 Task: Create a sub task Release to Production / Go Live for the task  Create a new chatbot for customer support in the project AgileCon , assign it to team member softage.3@softage.net and update the status of the sub task to  Off Track , set the priority of the sub task to High
Action: Mouse moved to (65, 296)
Screenshot: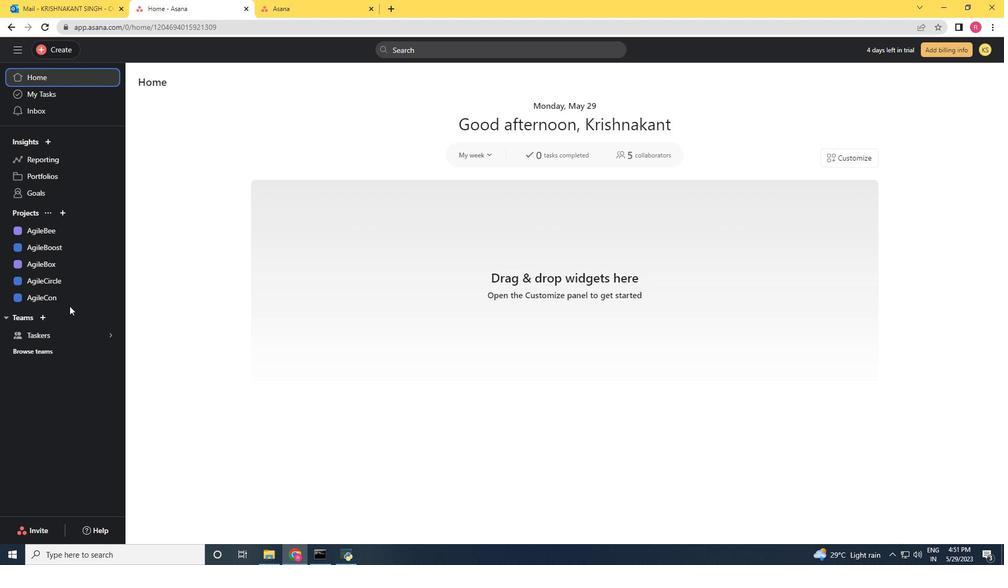 
Action: Mouse pressed left at (65, 296)
Screenshot: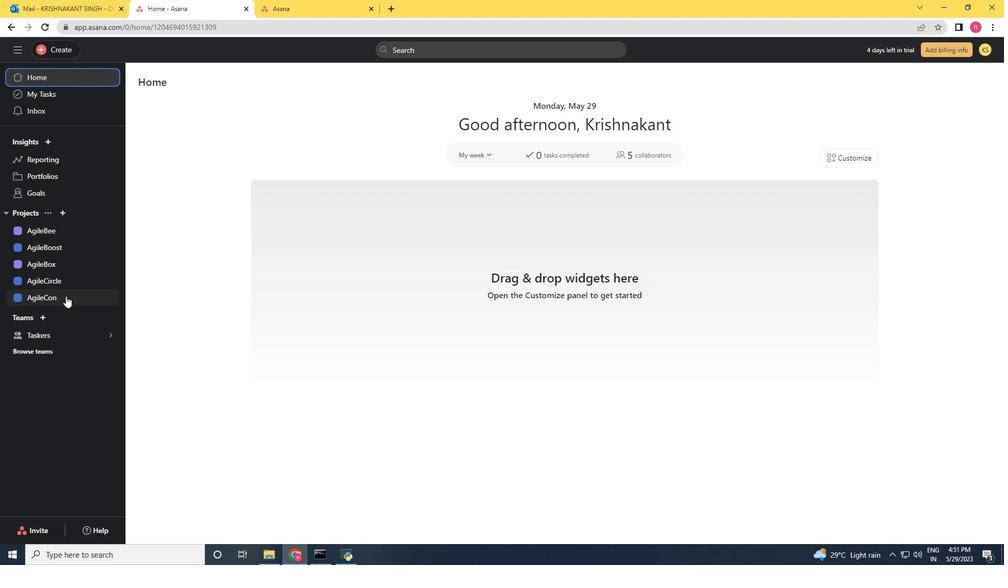 
Action: Mouse moved to (309, 347)
Screenshot: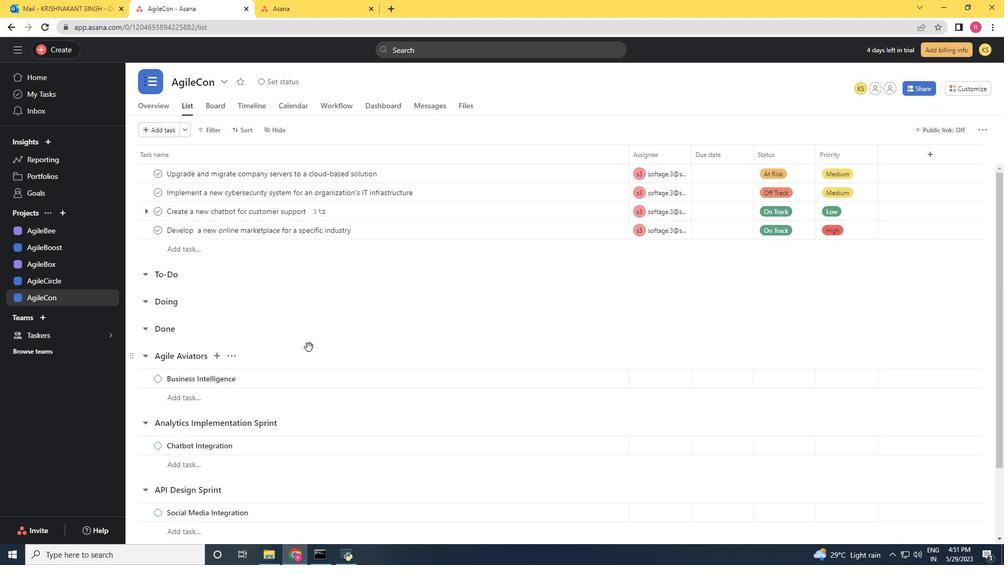 
Action: Mouse scrolled (309, 347) with delta (0, 0)
Screenshot: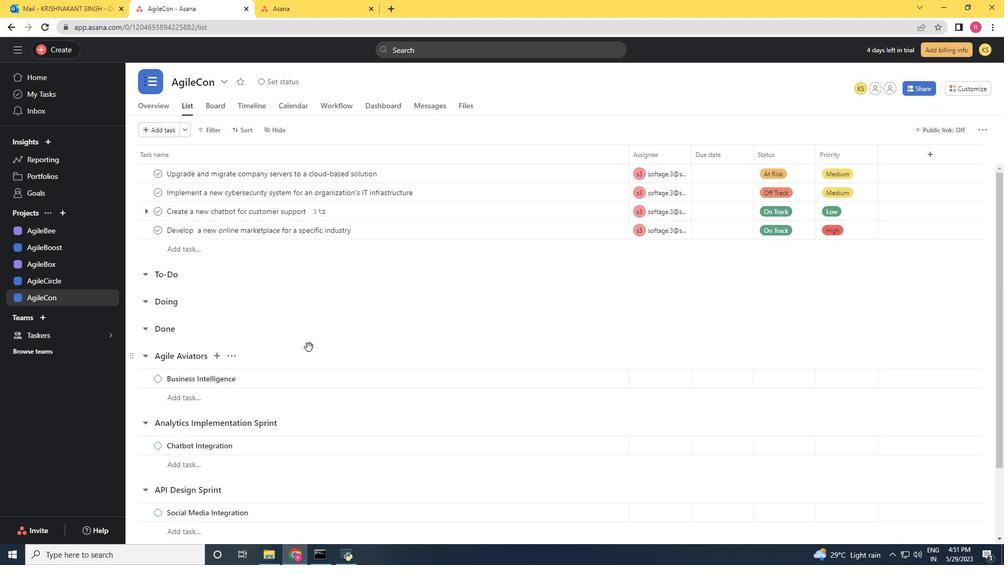 
Action: Mouse scrolled (309, 347) with delta (0, 0)
Screenshot: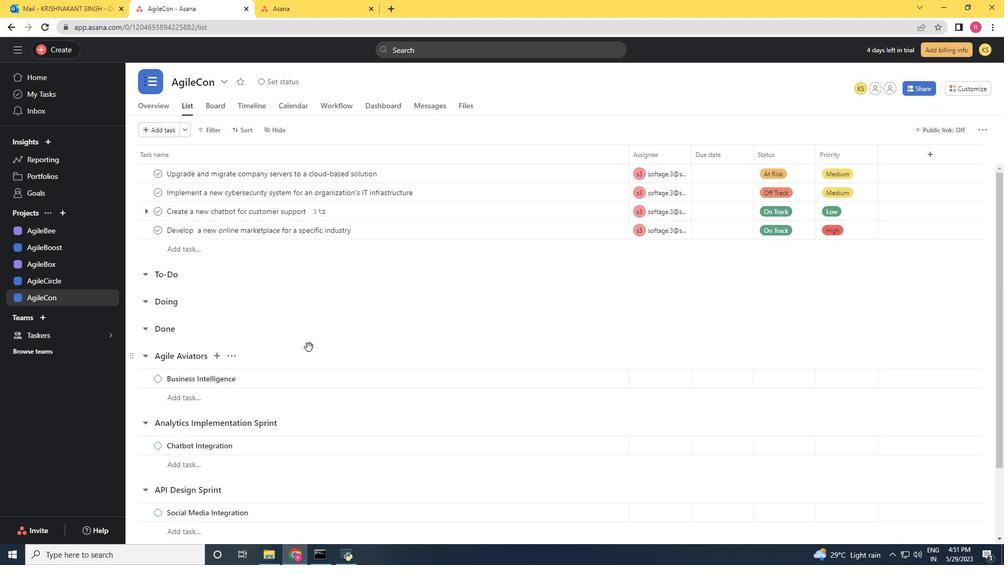 
Action: Mouse scrolled (309, 347) with delta (0, 0)
Screenshot: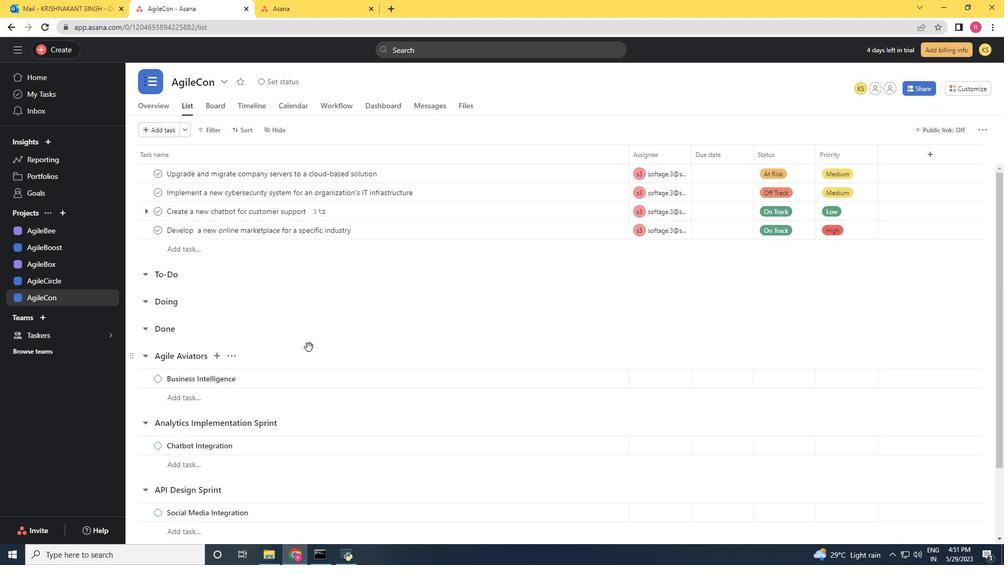 
Action: Mouse scrolled (309, 348) with delta (0, 0)
Screenshot: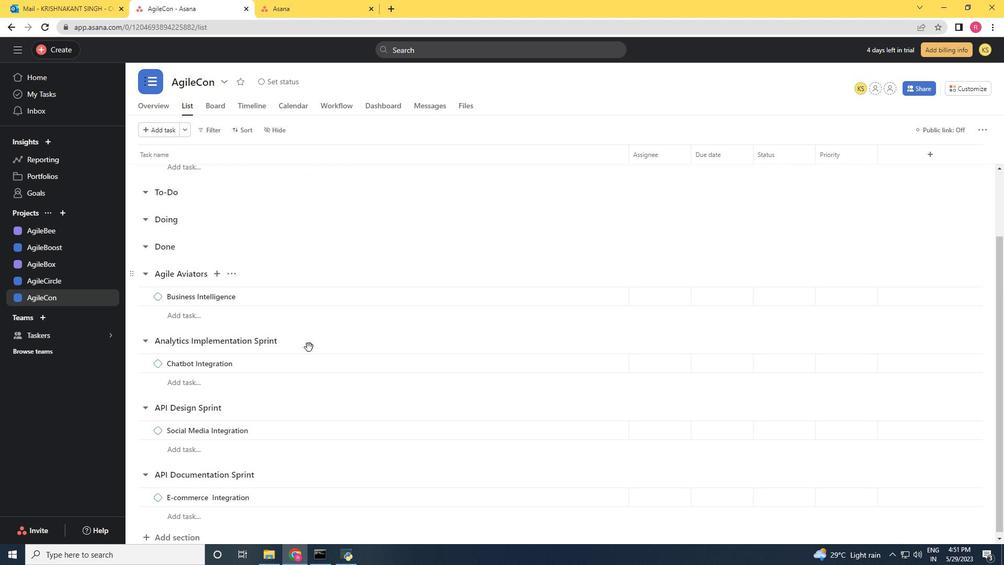 
Action: Mouse scrolled (309, 348) with delta (0, 0)
Screenshot: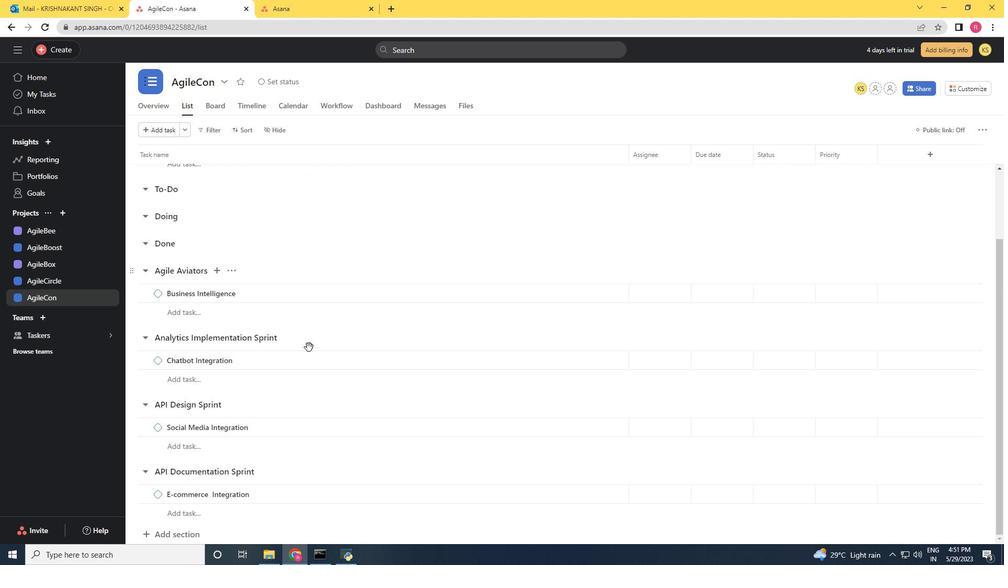 
Action: Mouse scrolled (309, 348) with delta (0, 0)
Screenshot: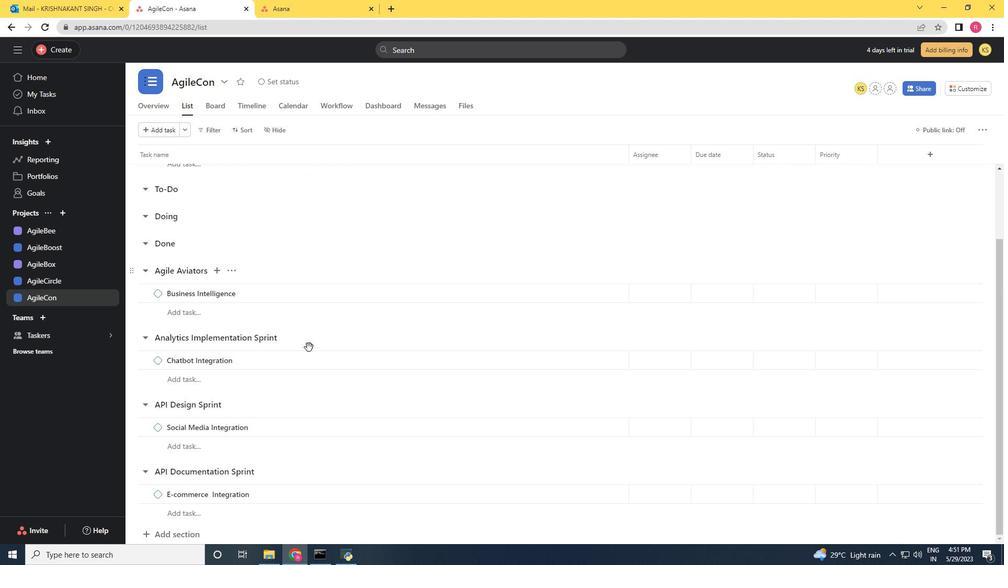 
Action: Mouse moved to (452, 212)
Screenshot: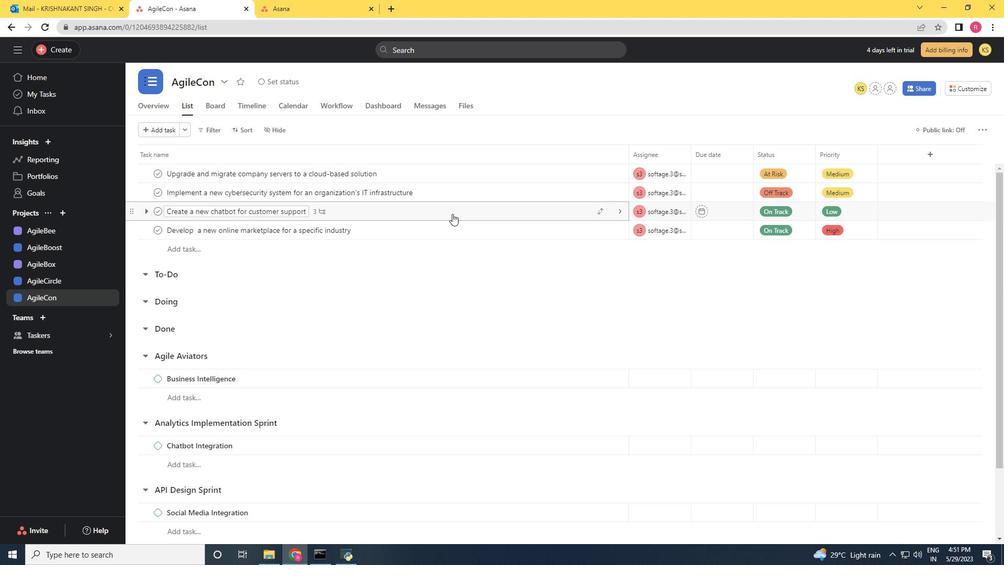 
Action: Mouse pressed left at (452, 212)
Screenshot: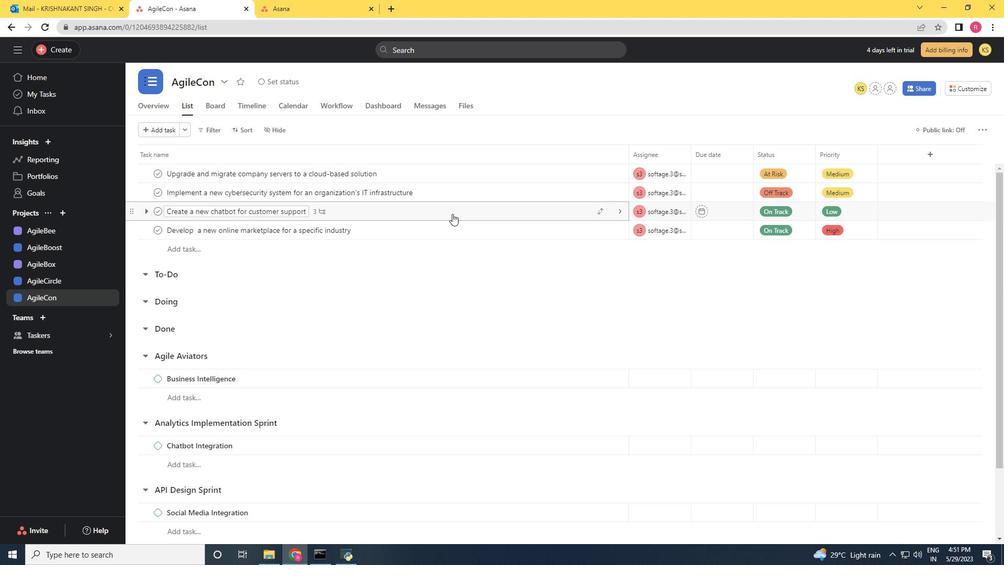 
Action: Mouse moved to (714, 406)
Screenshot: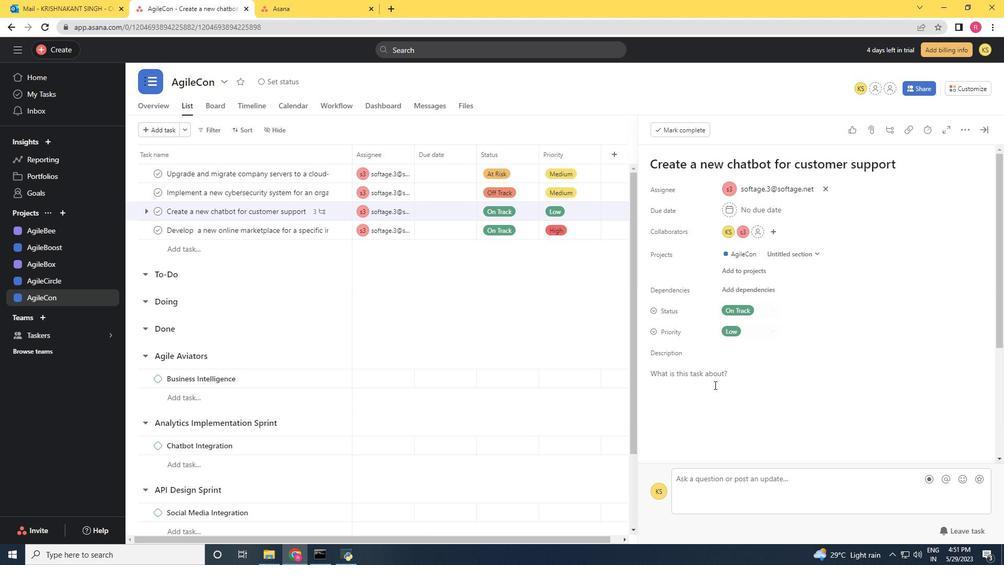 
Action: Mouse scrolled (714, 406) with delta (0, 0)
Screenshot: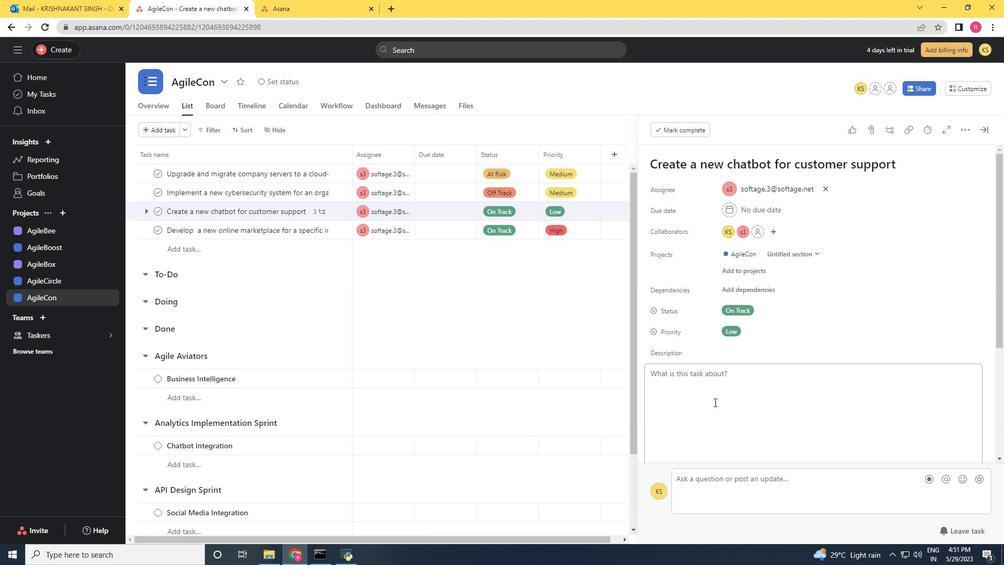 
Action: Mouse scrolled (714, 406) with delta (0, 0)
Screenshot: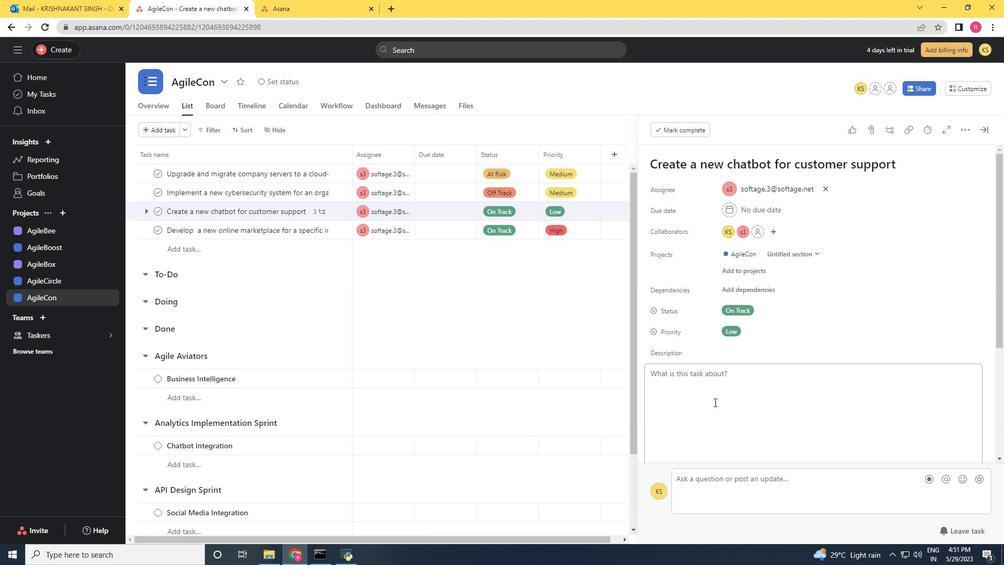 
Action: Mouse scrolled (714, 406) with delta (0, 0)
Screenshot: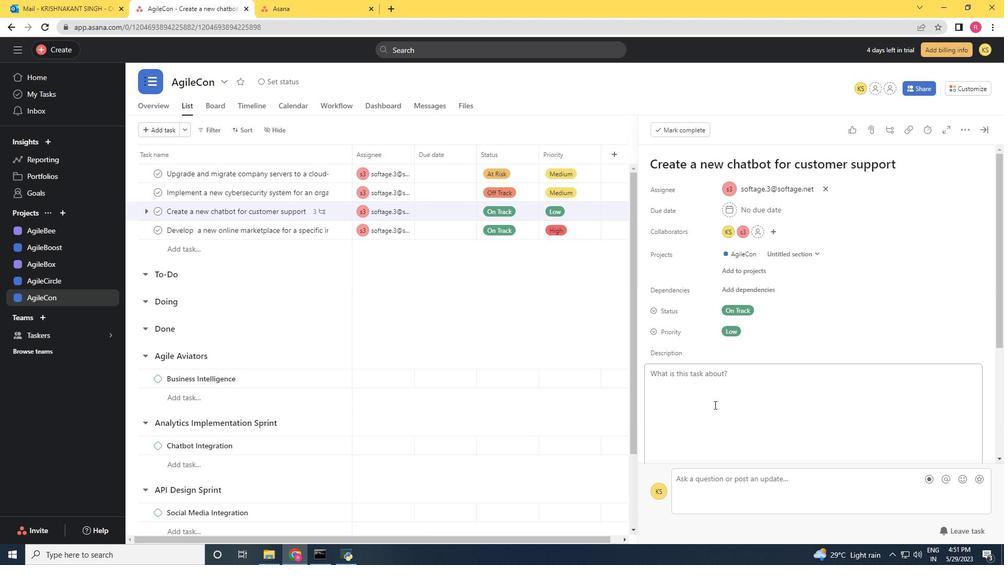 
Action: Mouse scrolled (714, 406) with delta (0, 0)
Screenshot: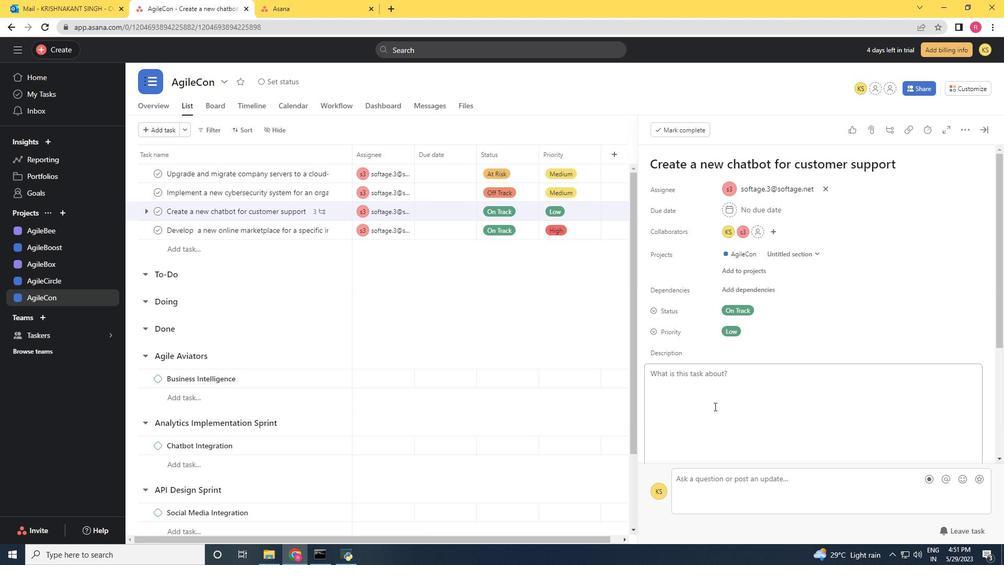 
Action: Mouse moved to (688, 383)
Screenshot: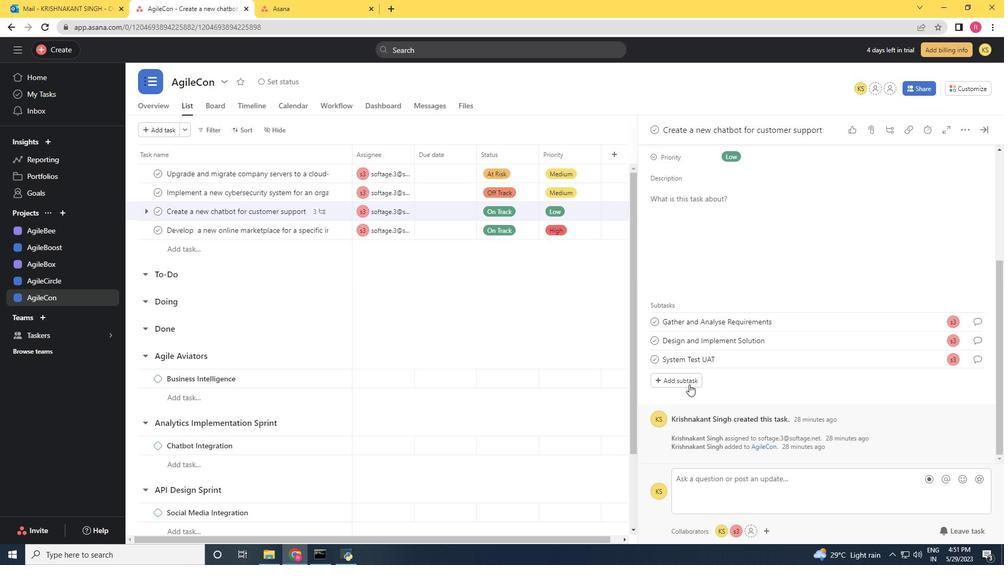 
Action: Mouse pressed left at (688, 383)
Screenshot: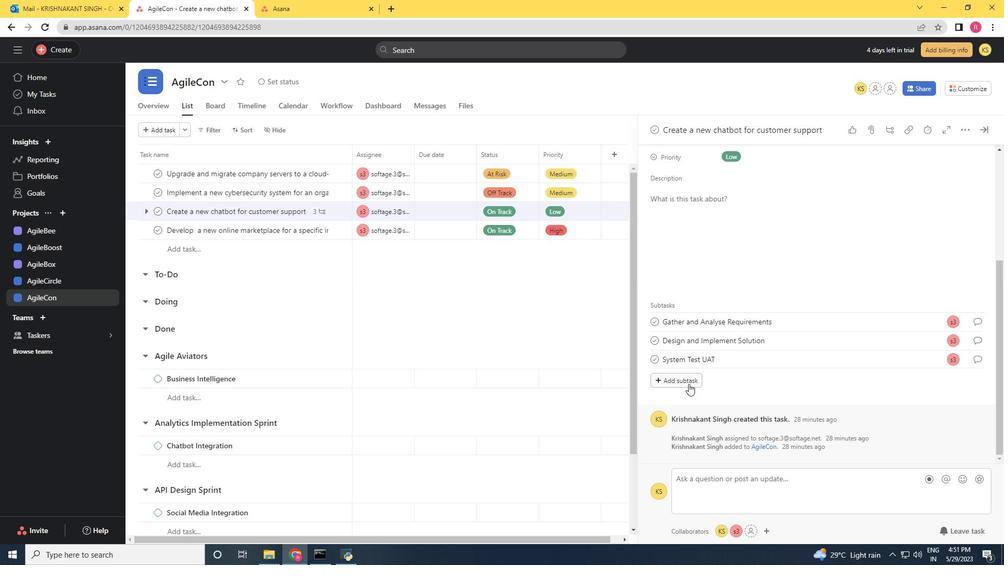 
Action: Key pressed <Key.shift><Key.shift><Key.shift><Key.shift>Production<Key.space>/<Key.space><Key.shift>Go<Key.space><Key.shift>Live
Screenshot: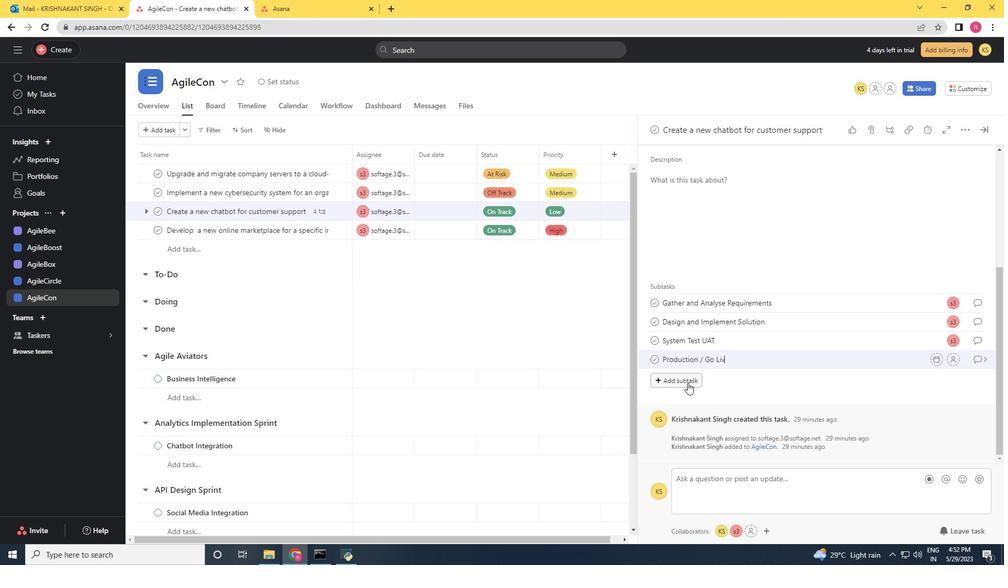 
Action: Mouse moved to (950, 359)
Screenshot: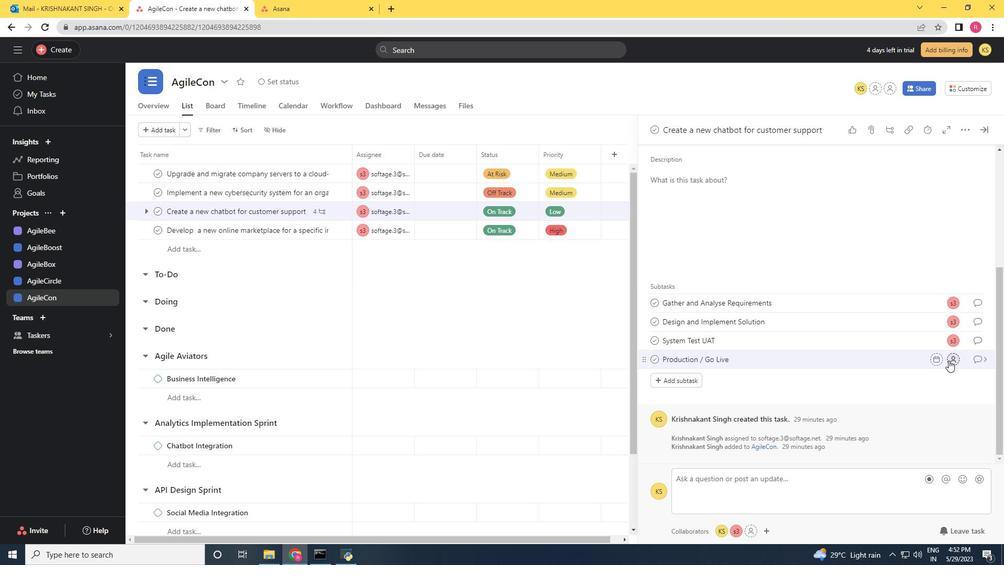
Action: Mouse pressed left at (950, 359)
Screenshot: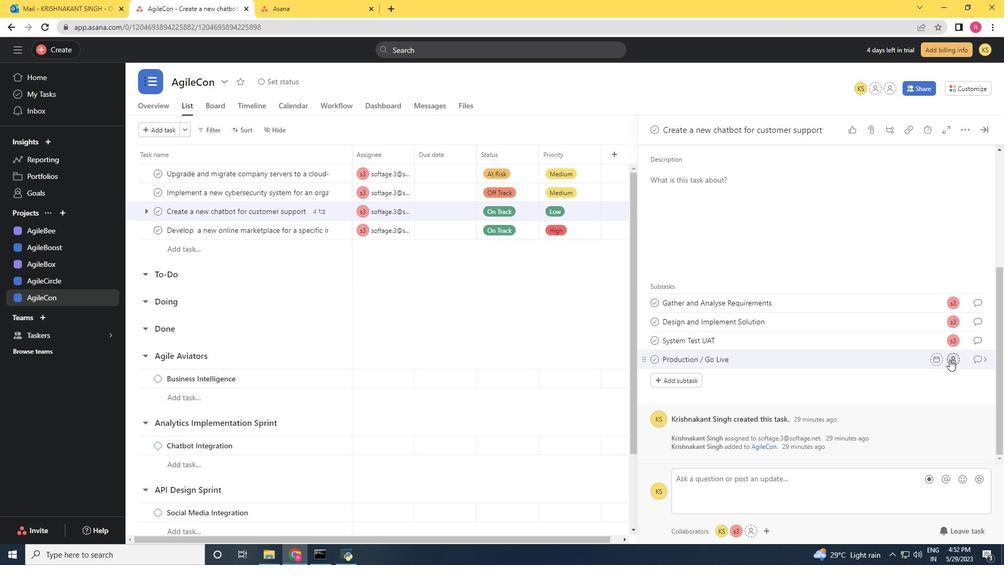 
Action: Key pressed softage.3<Key.shift>@softage.net
Screenshot: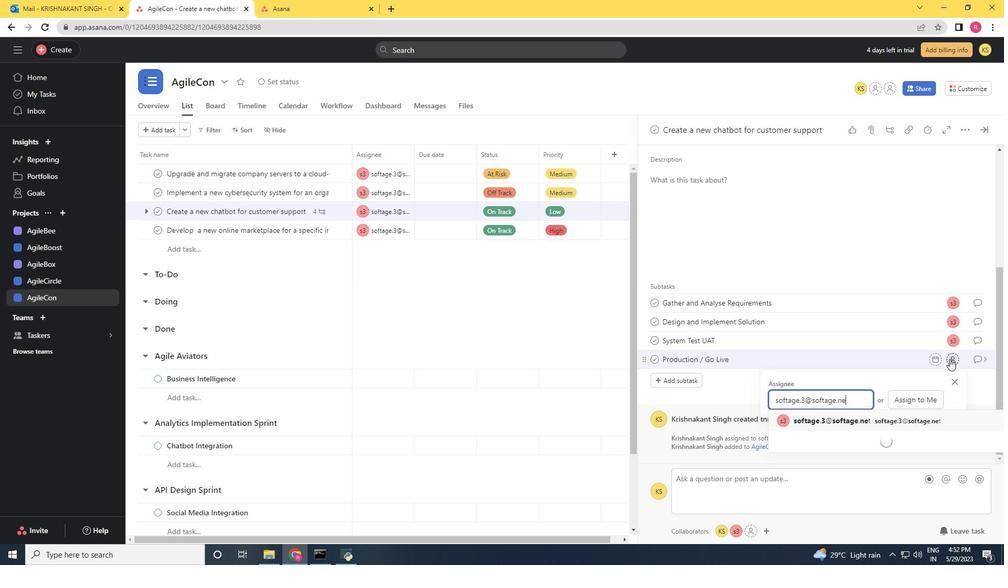 
Action: Mouse moved to (868, 419)
Screenshot: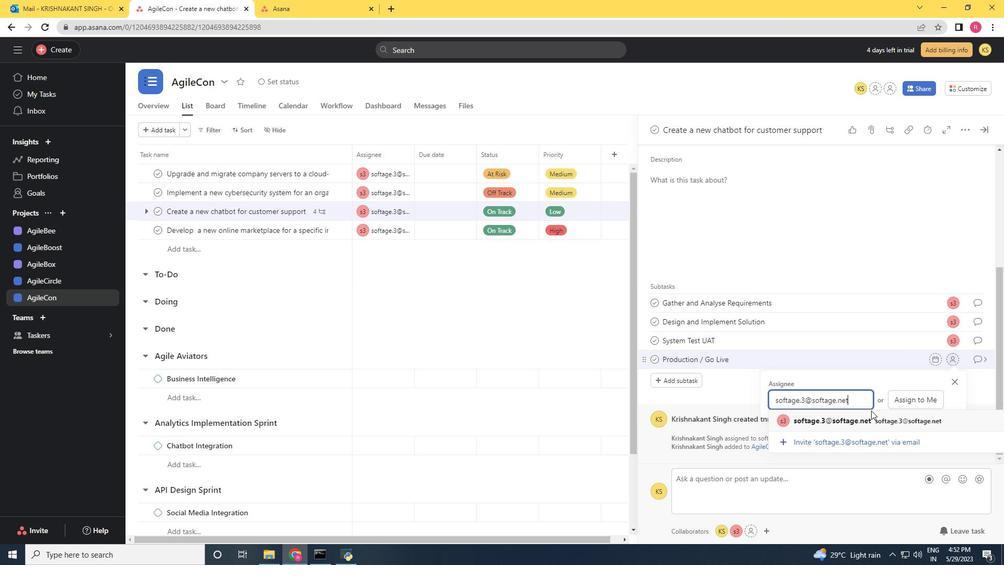 
Action: Mouse pressed left at (868, 419)
Screenshot: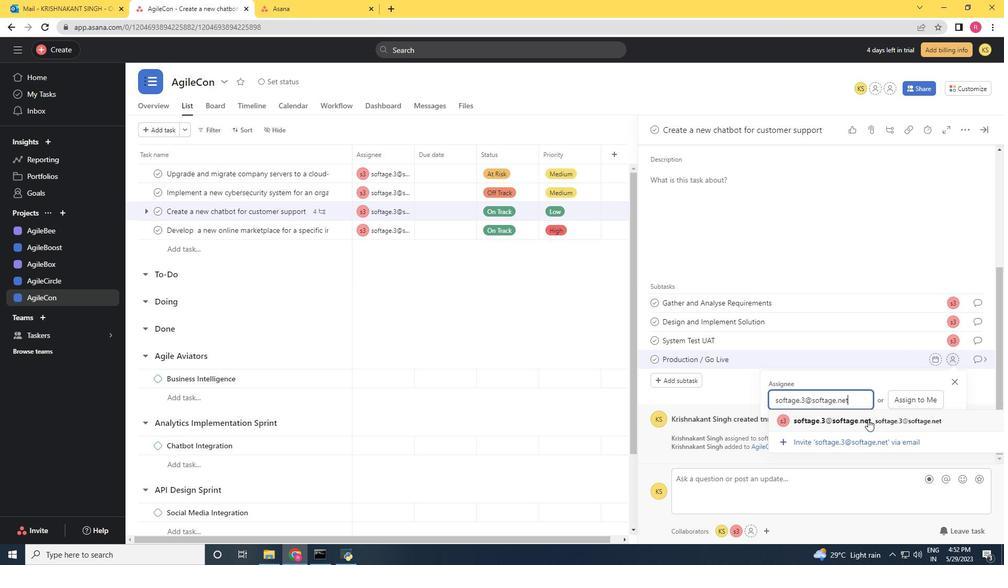 
Action: Mouse moved to (983, 361)
Screenshot: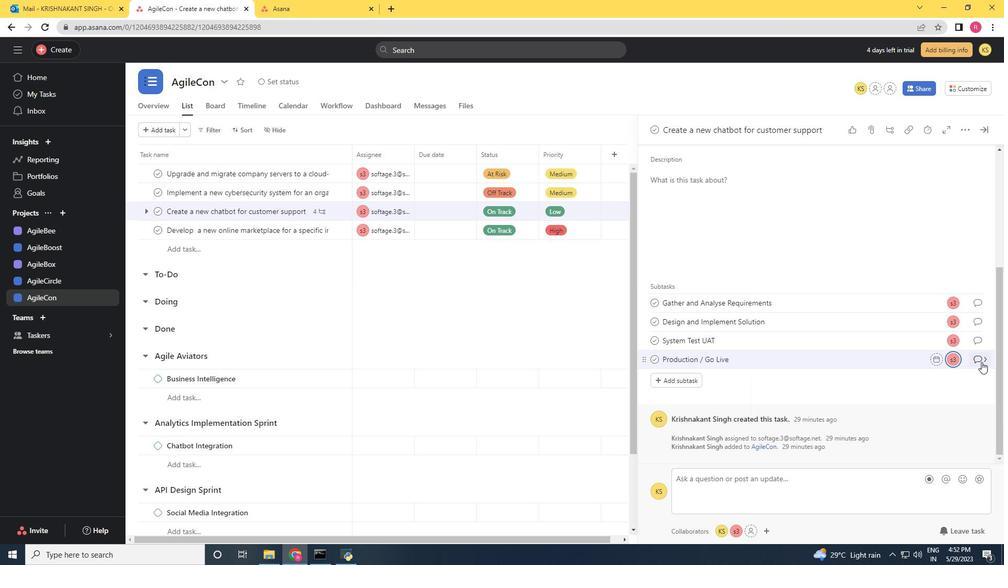 
Action: Mouse pressed left at (983, 361)
Screenshot: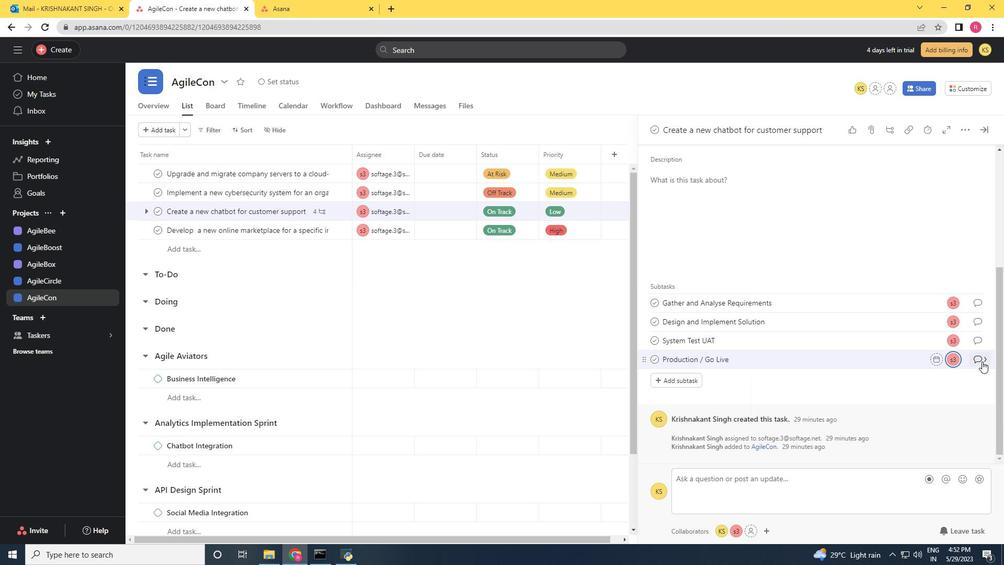 
Action: Mouse moved to (694, 302)
Screenshot: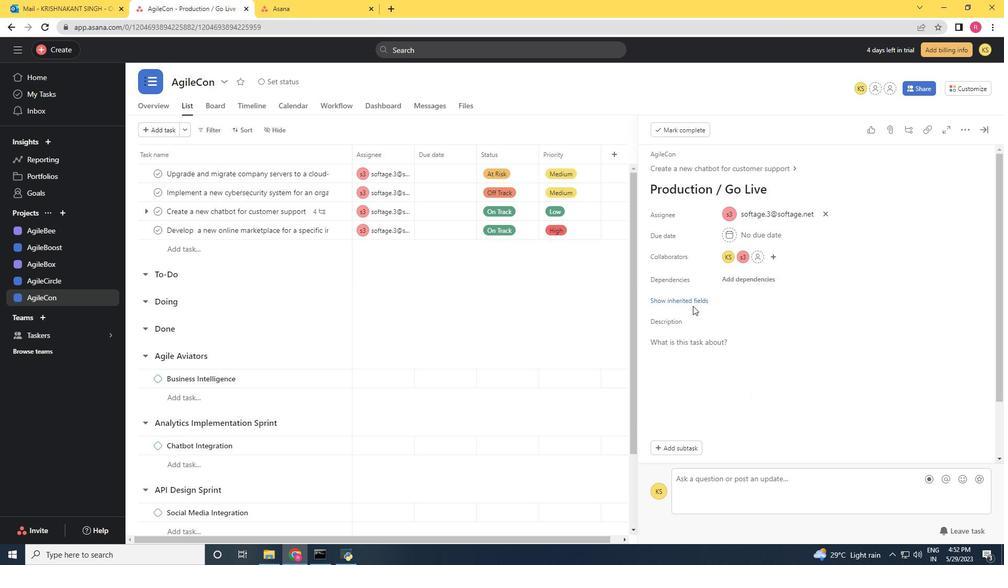 
Action: Mouse pressed left at (694, 302)
Screenshot: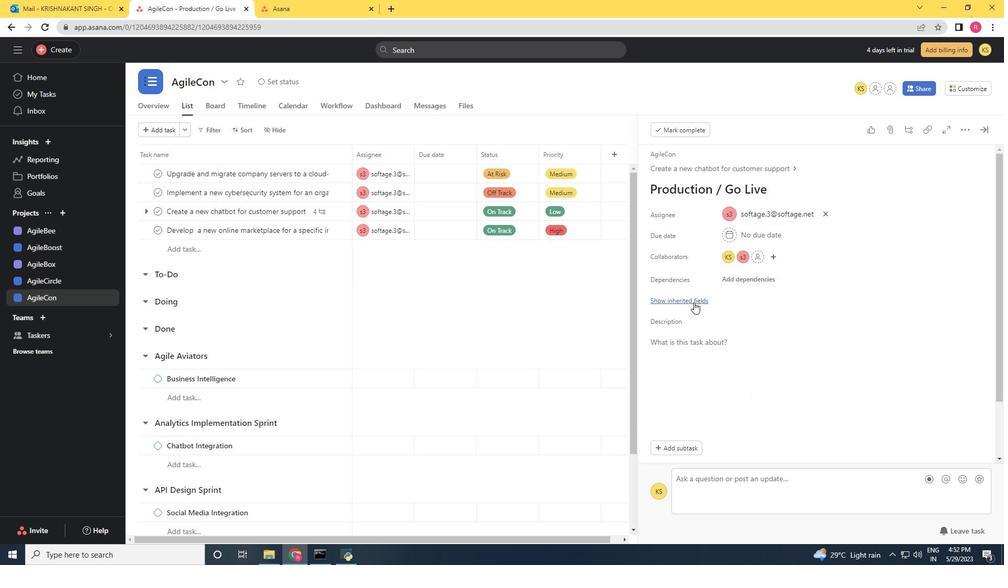 
Action: Mouse moved to (732, 320)
Screenshot: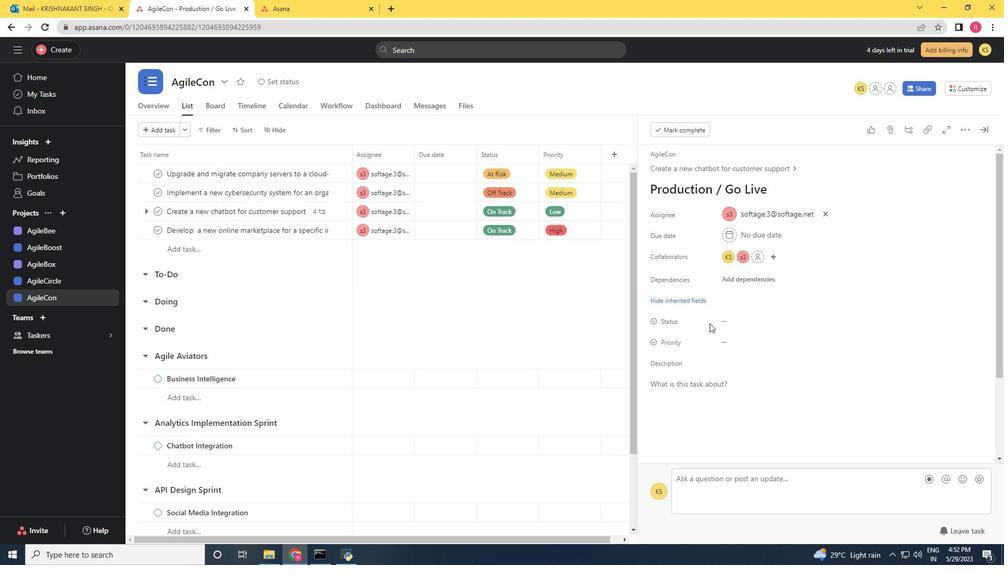 
Action: Mouse pressed left at (732, 320)
Screenshot: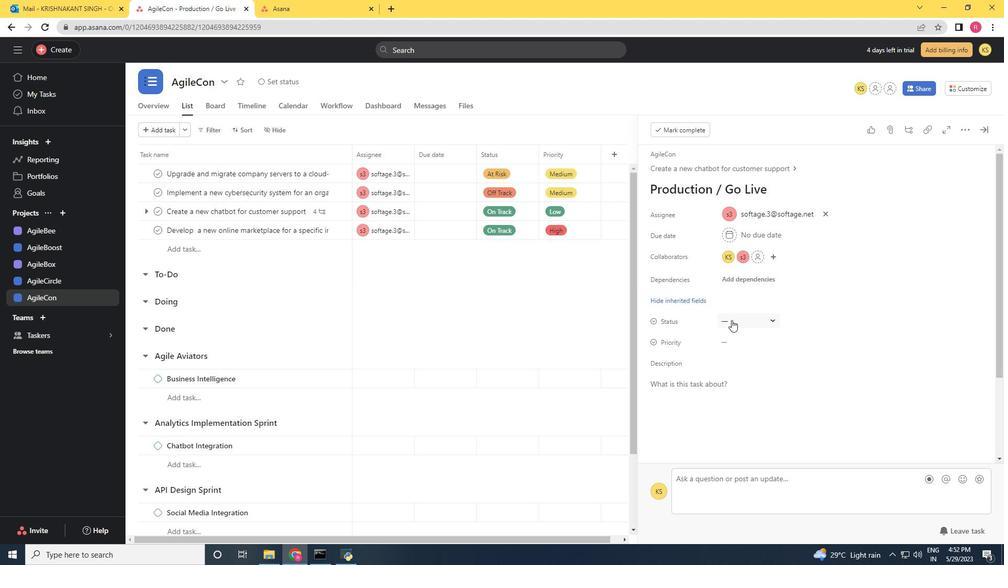 
Action: Mouse moved to (750, 375)
Screenshot: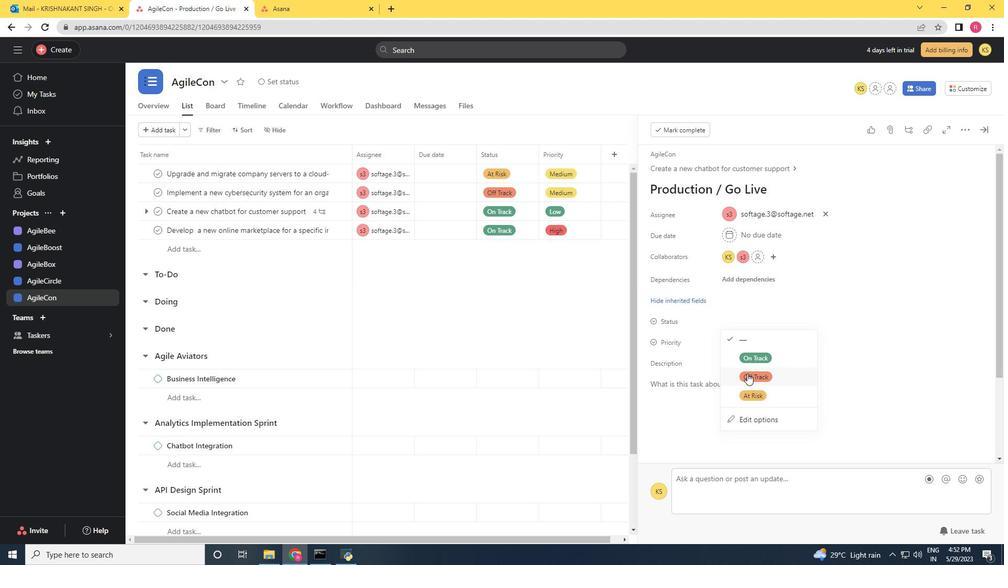 
Action: Mouse pressed left at (750, 375)
Screenshot: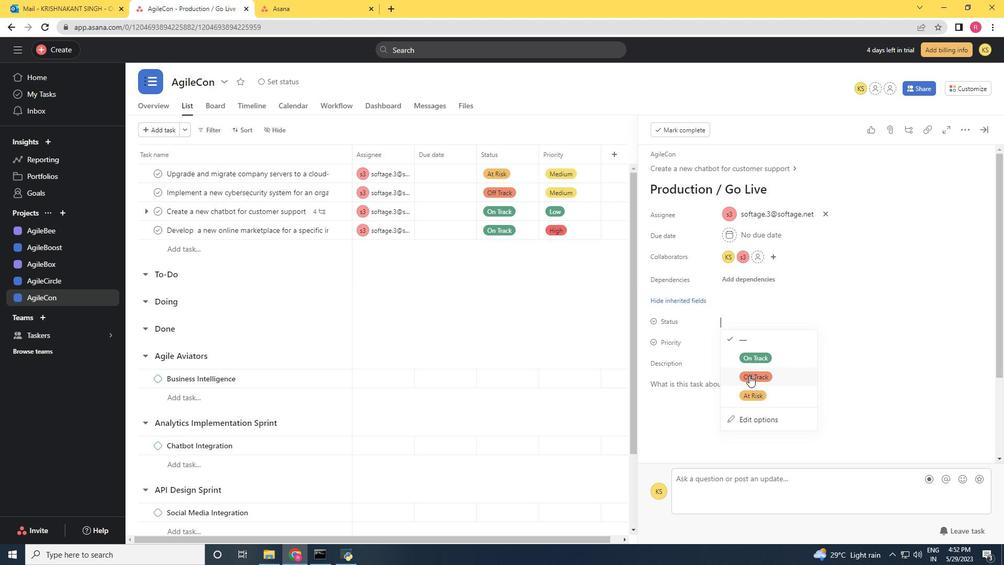 
Action: Mouse moved to (726, 334)
Screenshot: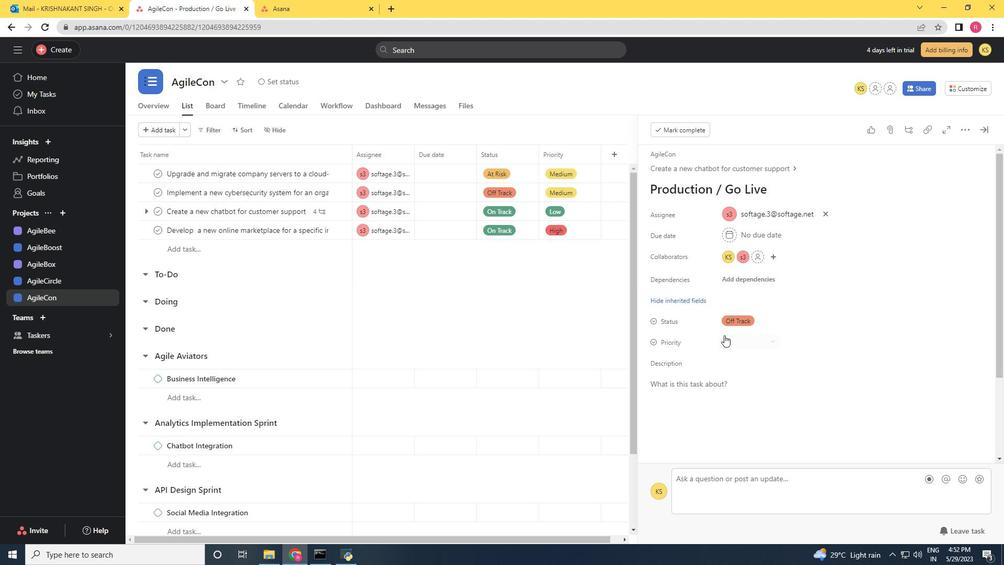
Action: Mouse pressed left at (726, 334)
Screenshot: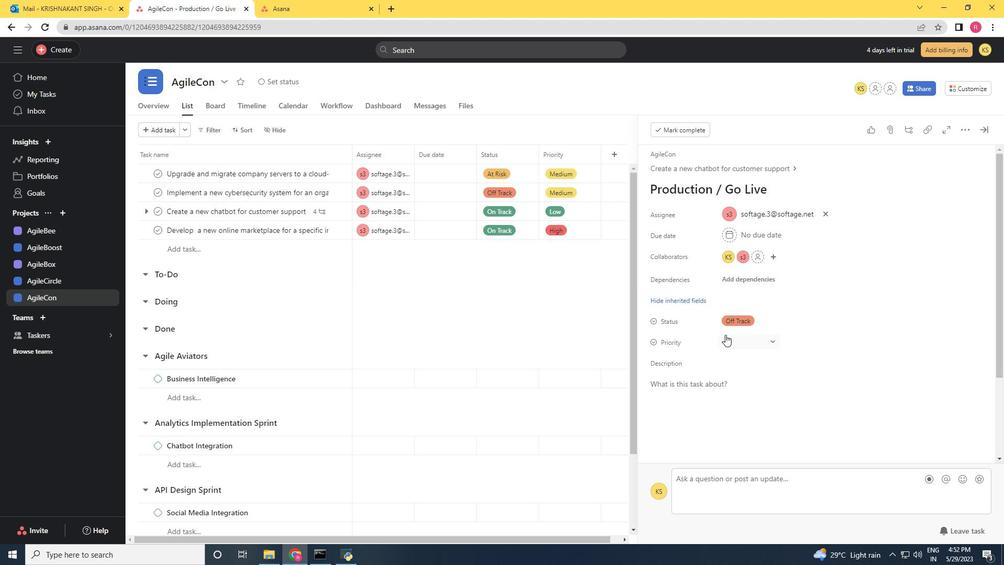 
Action: Mouse moved to (747, 384)
Screenshot: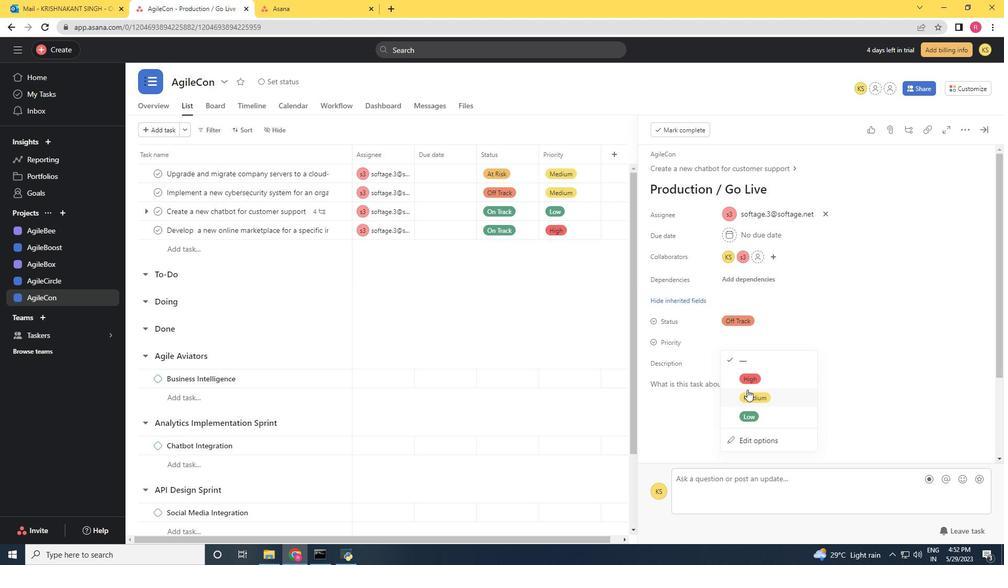 
Action: Mouse pressed left at (747, 384)
Screenshot: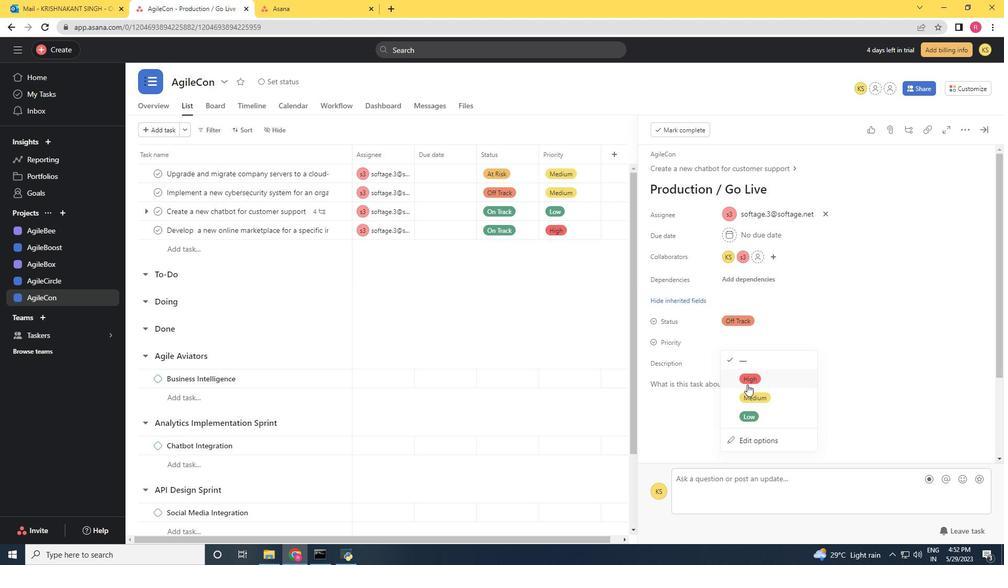 
